 Task: Fit zoom menu to 50%.
Action: Mouse moved to (85, 59)
Screenshot: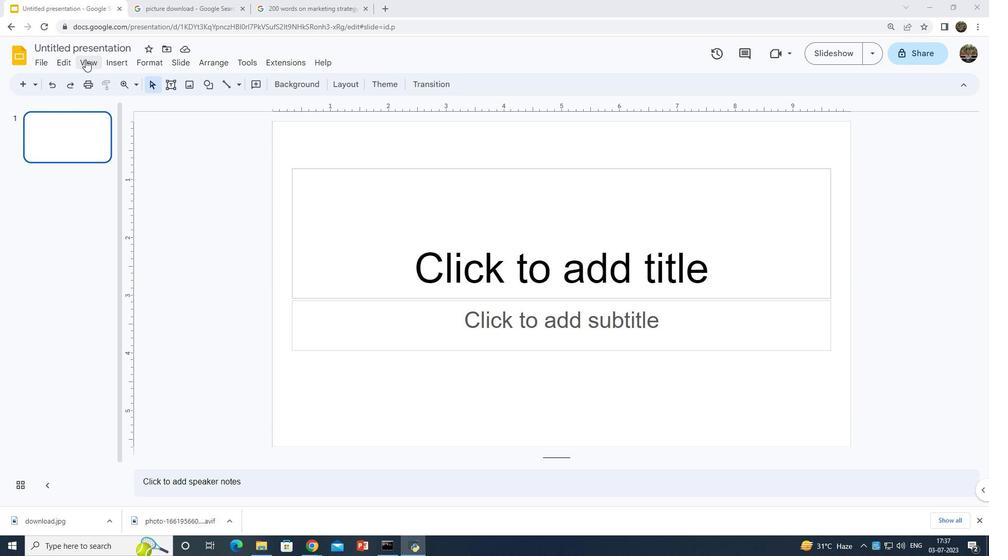 
Action: Mouse pressed left at (85, 59)
Screenshot: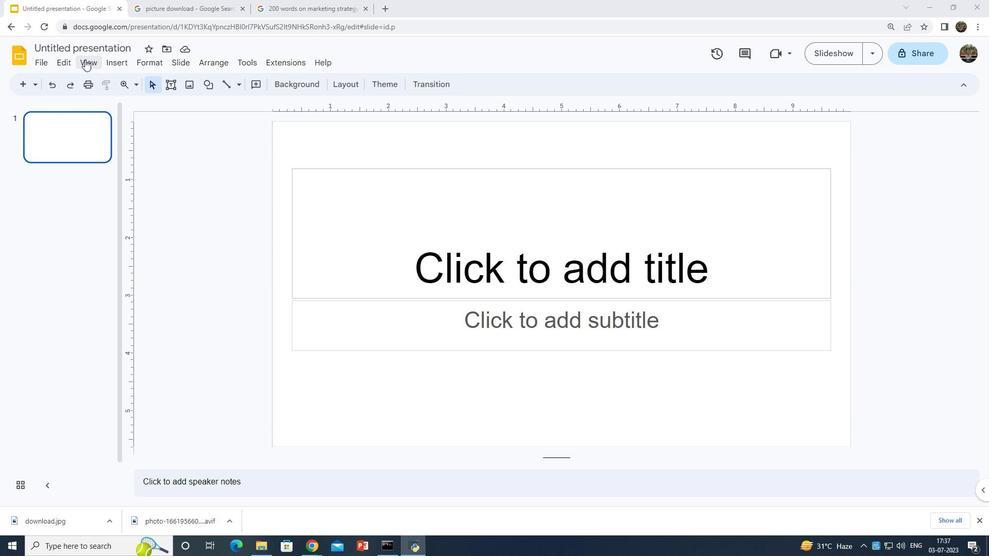 
Action: Mouse moved to (135, 300)
Screenshot: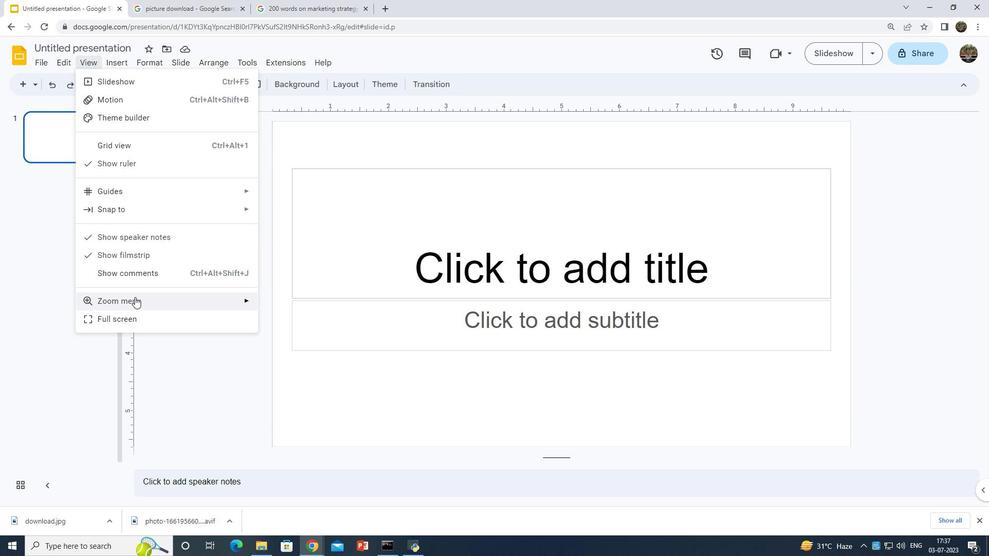 
Action: Mouse pressed left at (135, 300)
Screenshot: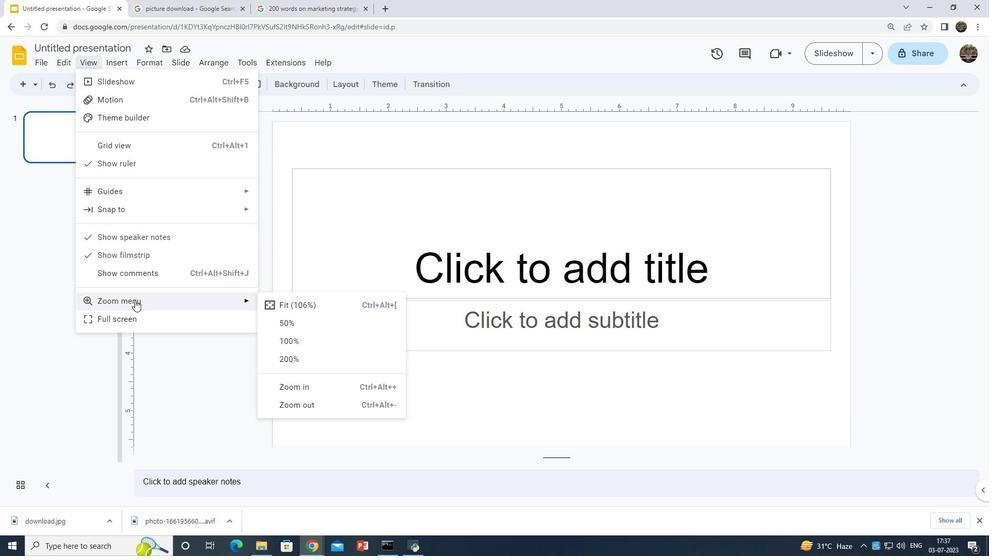 
Action: Mouse moved to (299, 318)
Screenshot: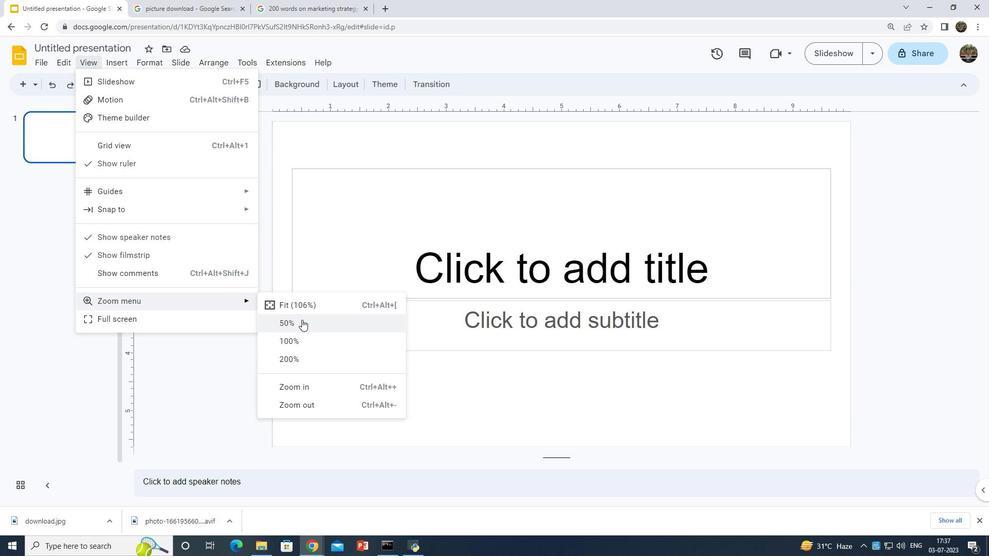 
Action: Mouse pressed left at (299, 318)
Screenshot: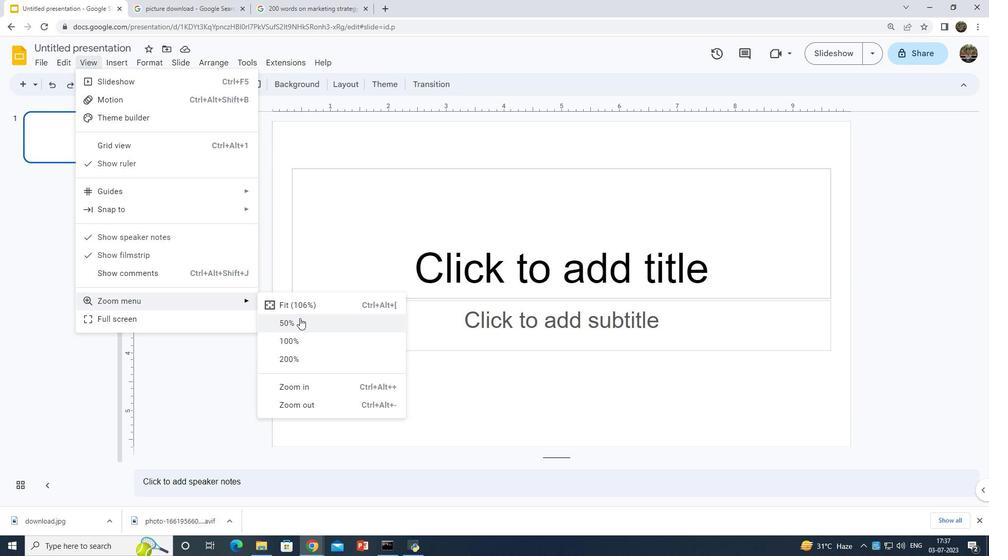 
